 Task: Add Booch Craft Grapefruit Hibiscus Hard Kombucha to the cart.
Action: Mouse moved to (1134, 374)
Screenshot: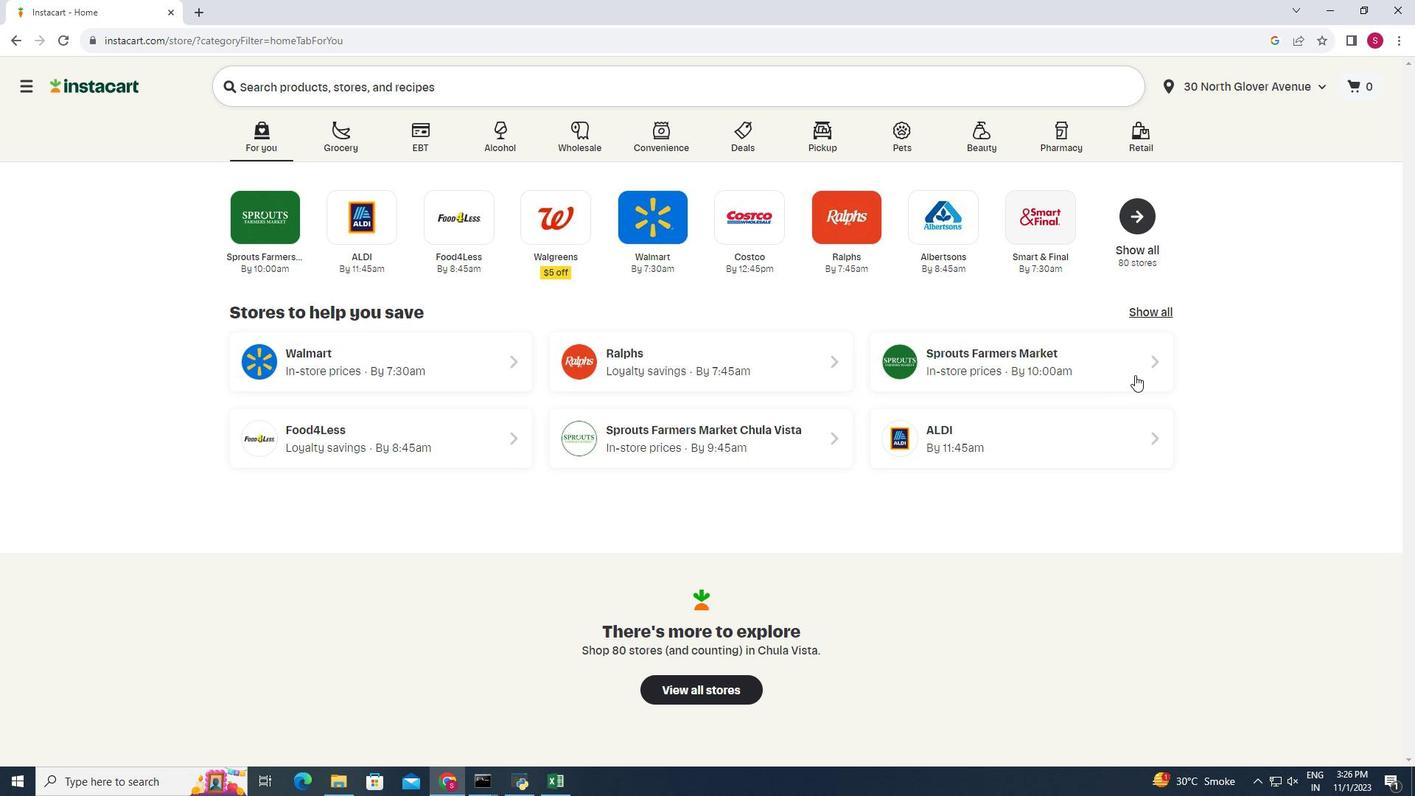 
Action: Mouse pressed left at (1134, 374)
Screenshot: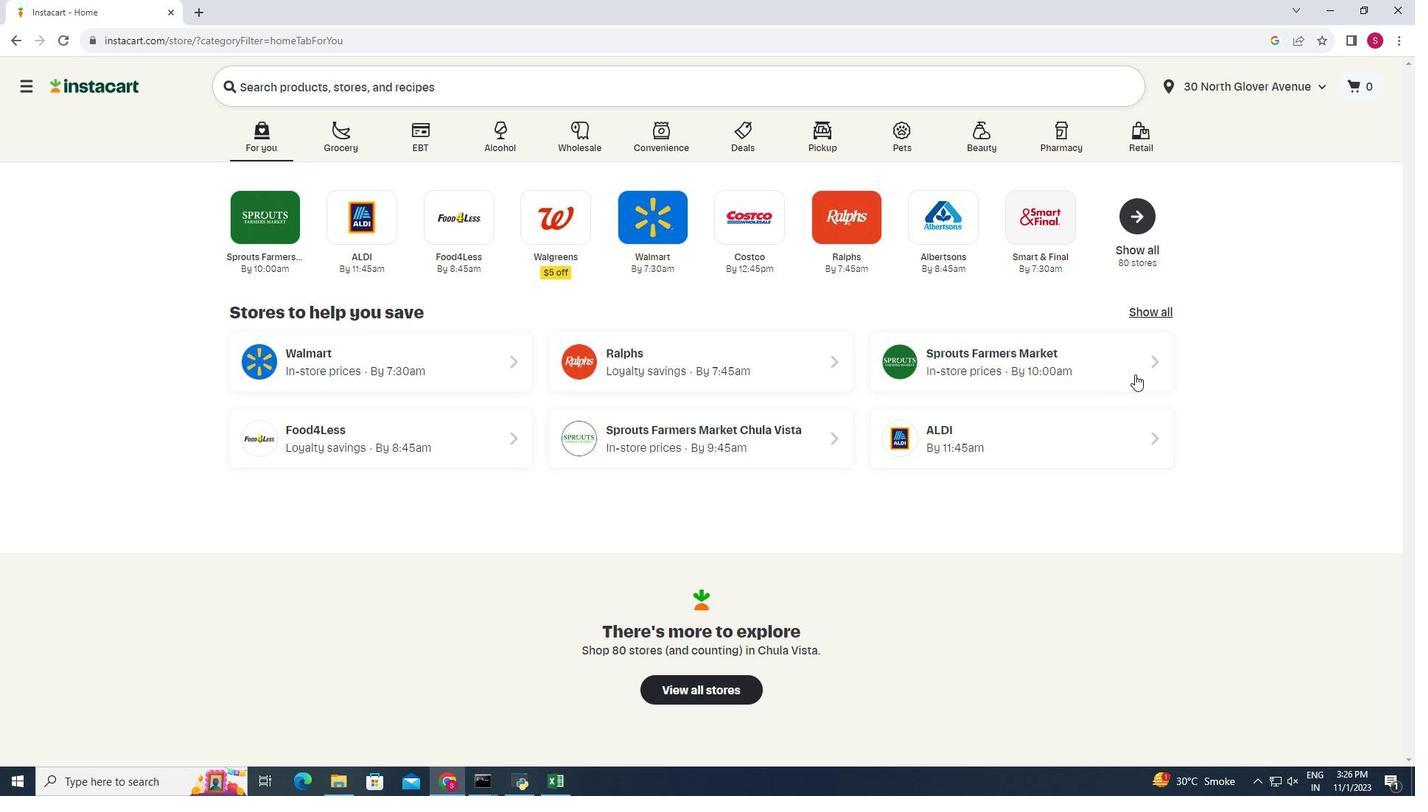 
Action: Mouse moved to (87, 734)
Screenshot: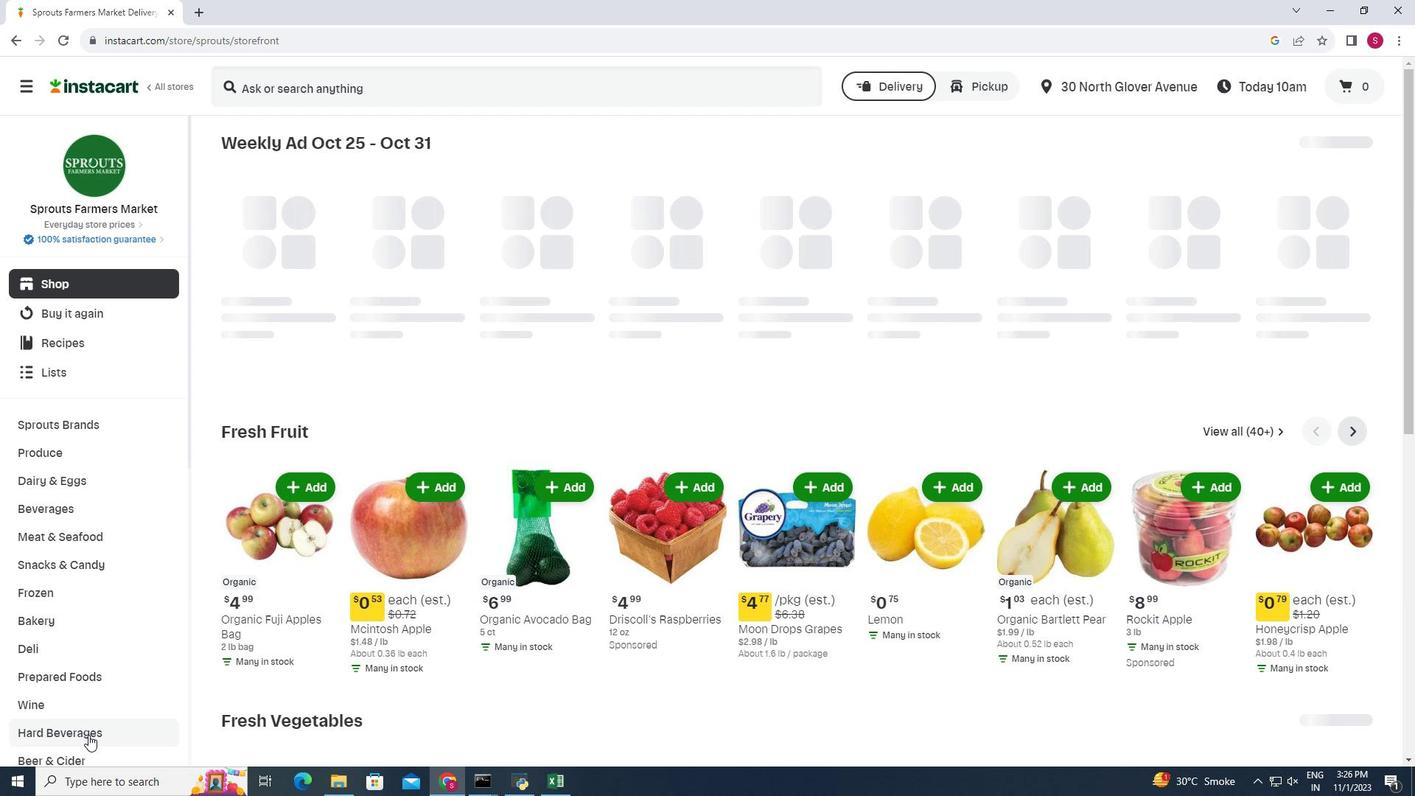 
Action: Mouse pressed left at (87, 734)
Screenshot: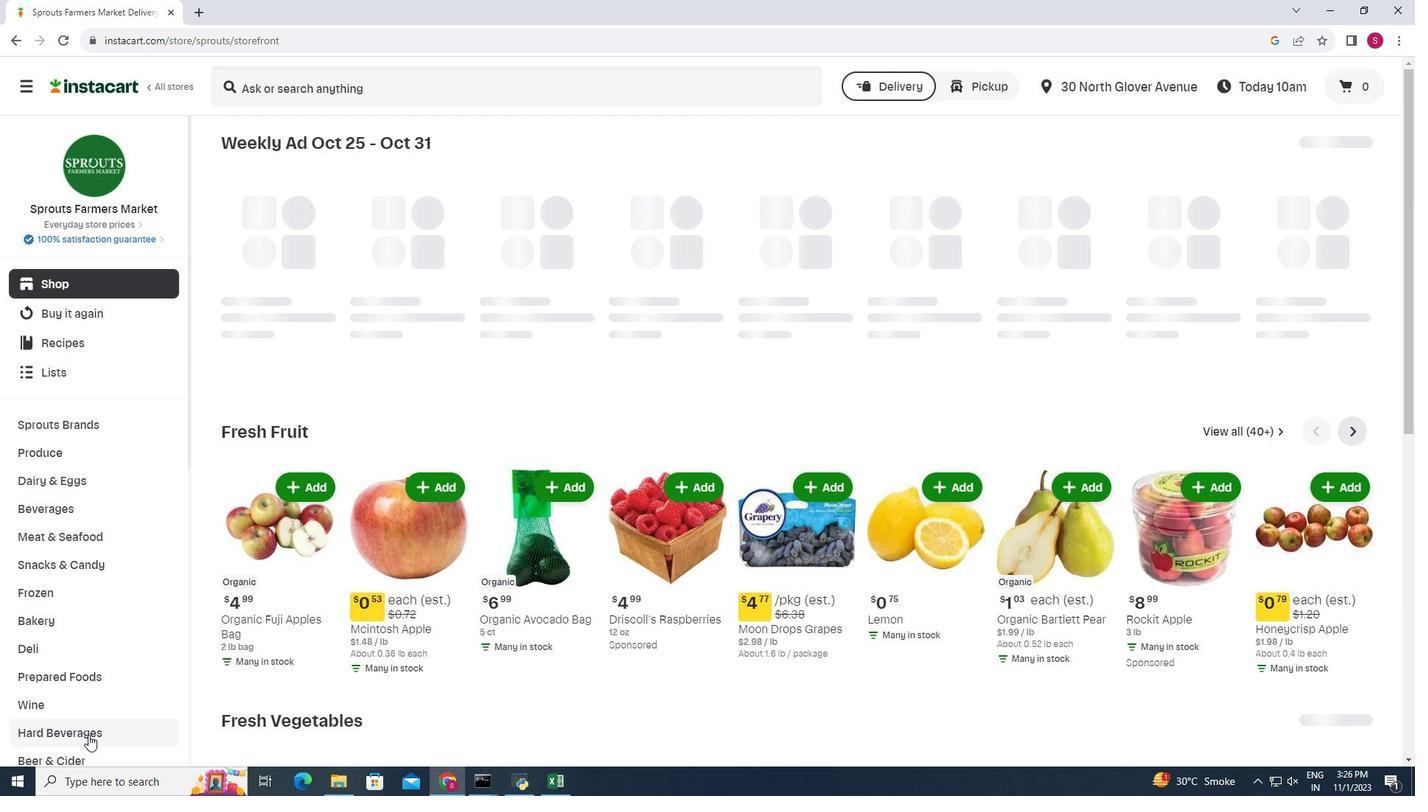 
Action: Mouse moved to (522, 186)
Screenshot: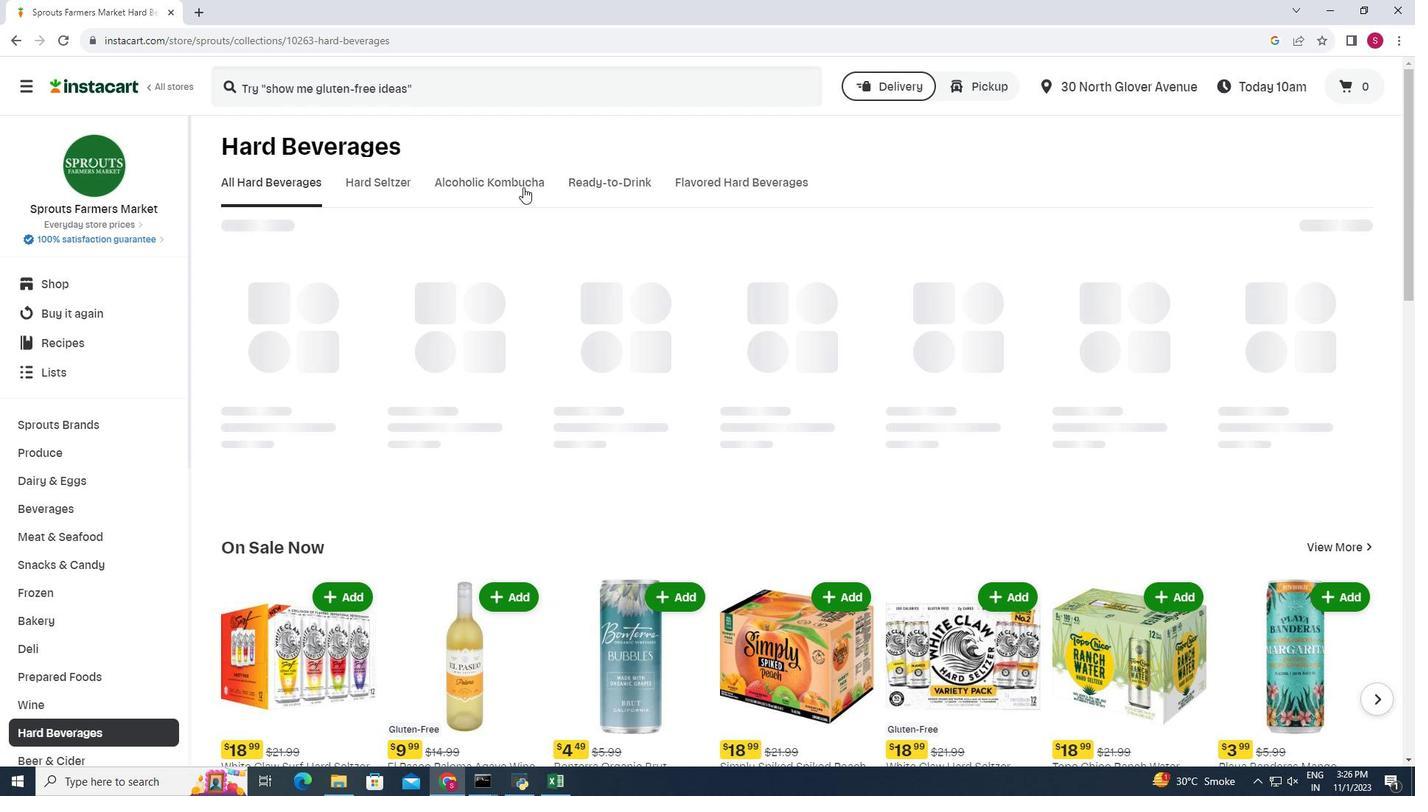 
Action: Mouse pressed left at (522, 186)
Screenshot: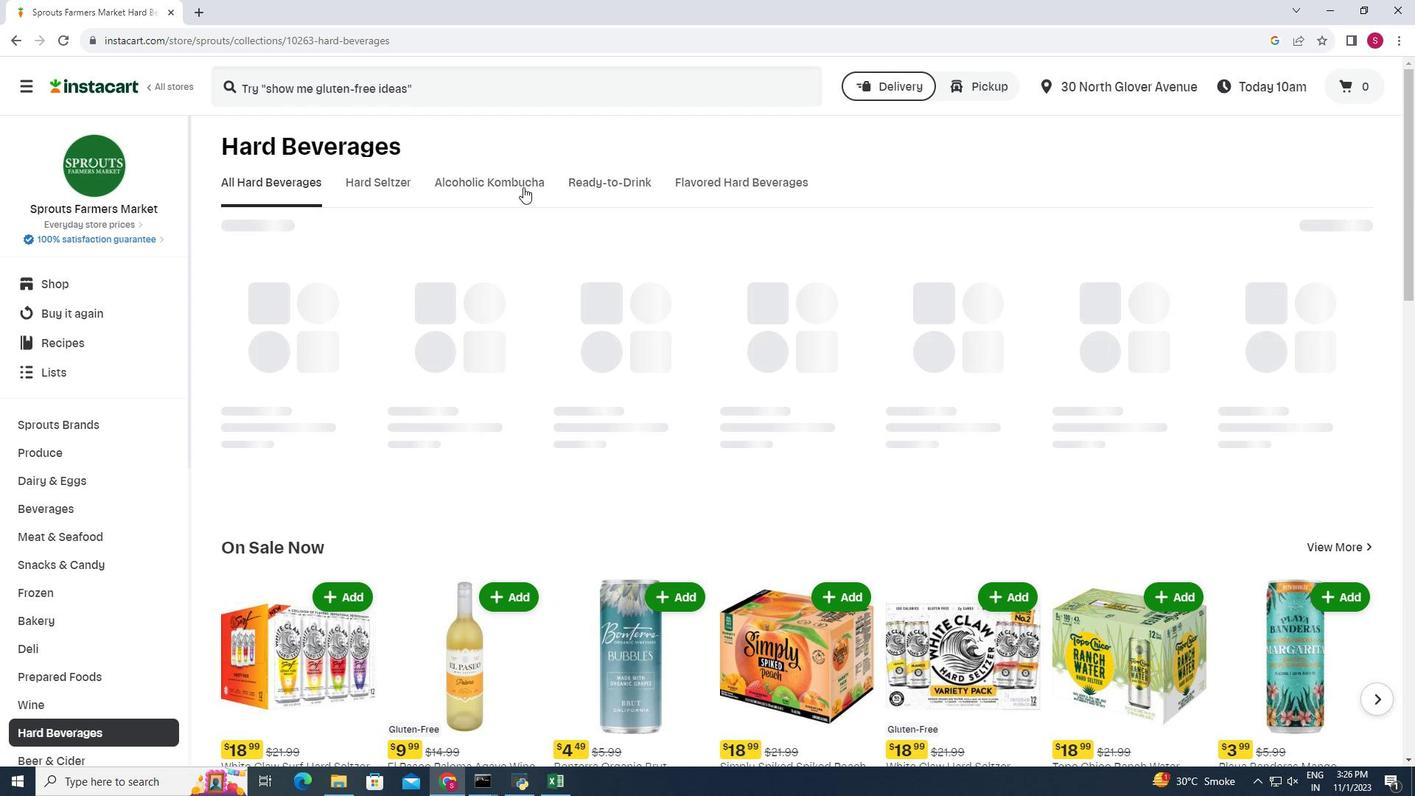 
Action: Mouse moved to (433, 298)
Screenshot: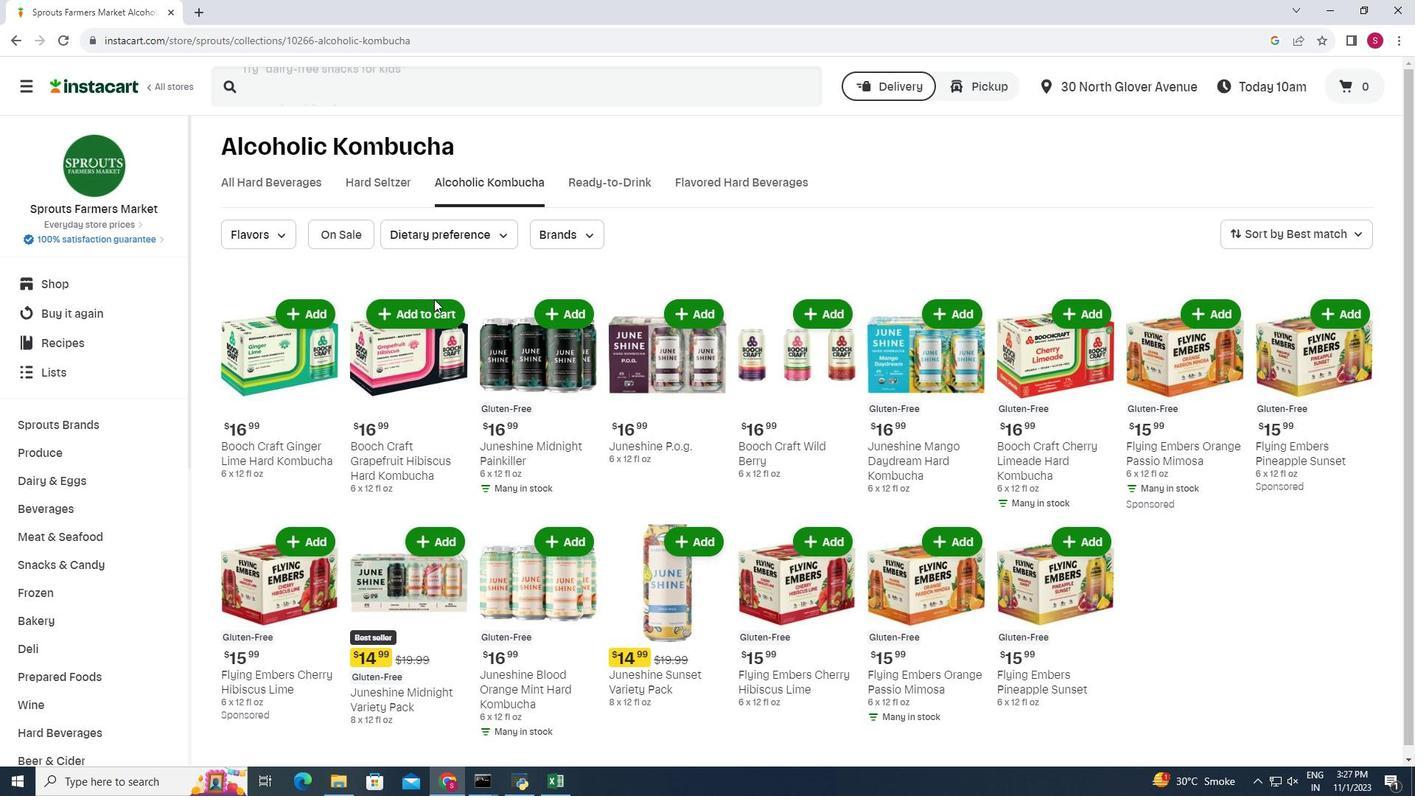 
Action: Mouse pressed left at (433, 298)
Screenshot: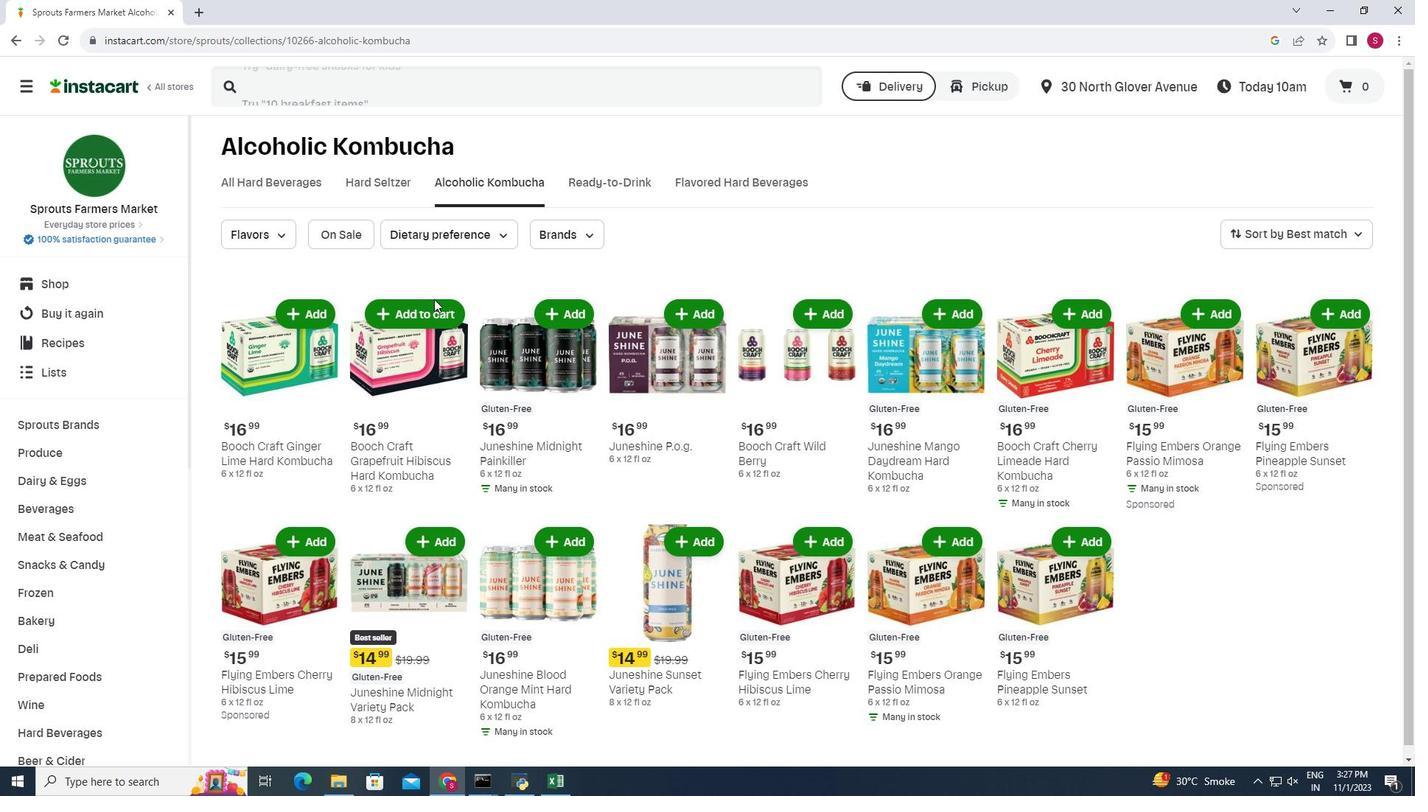 
Action: Mouse moved to (412, 328)
Screenshot: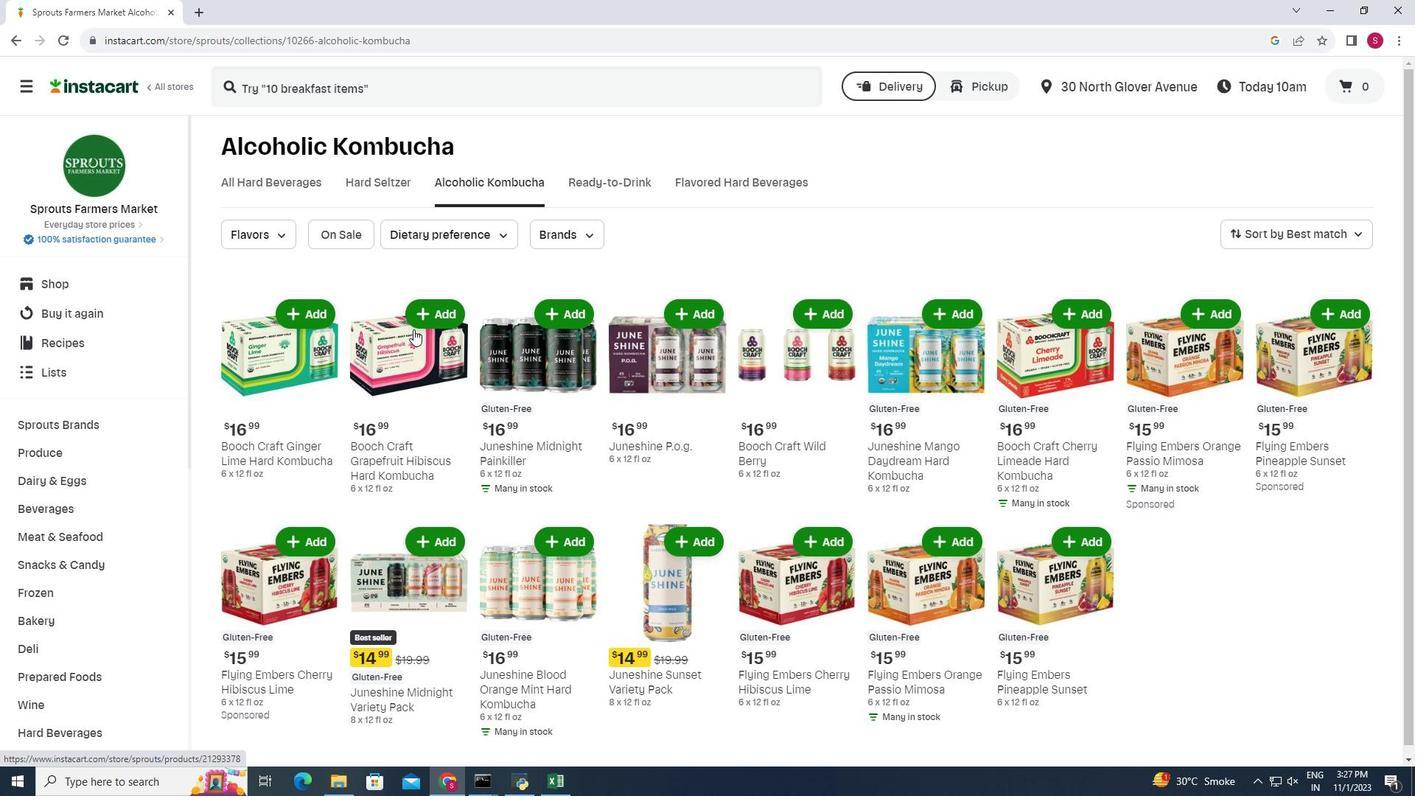 
Action: Mouse pressed left at (412, 328)
Screenshot: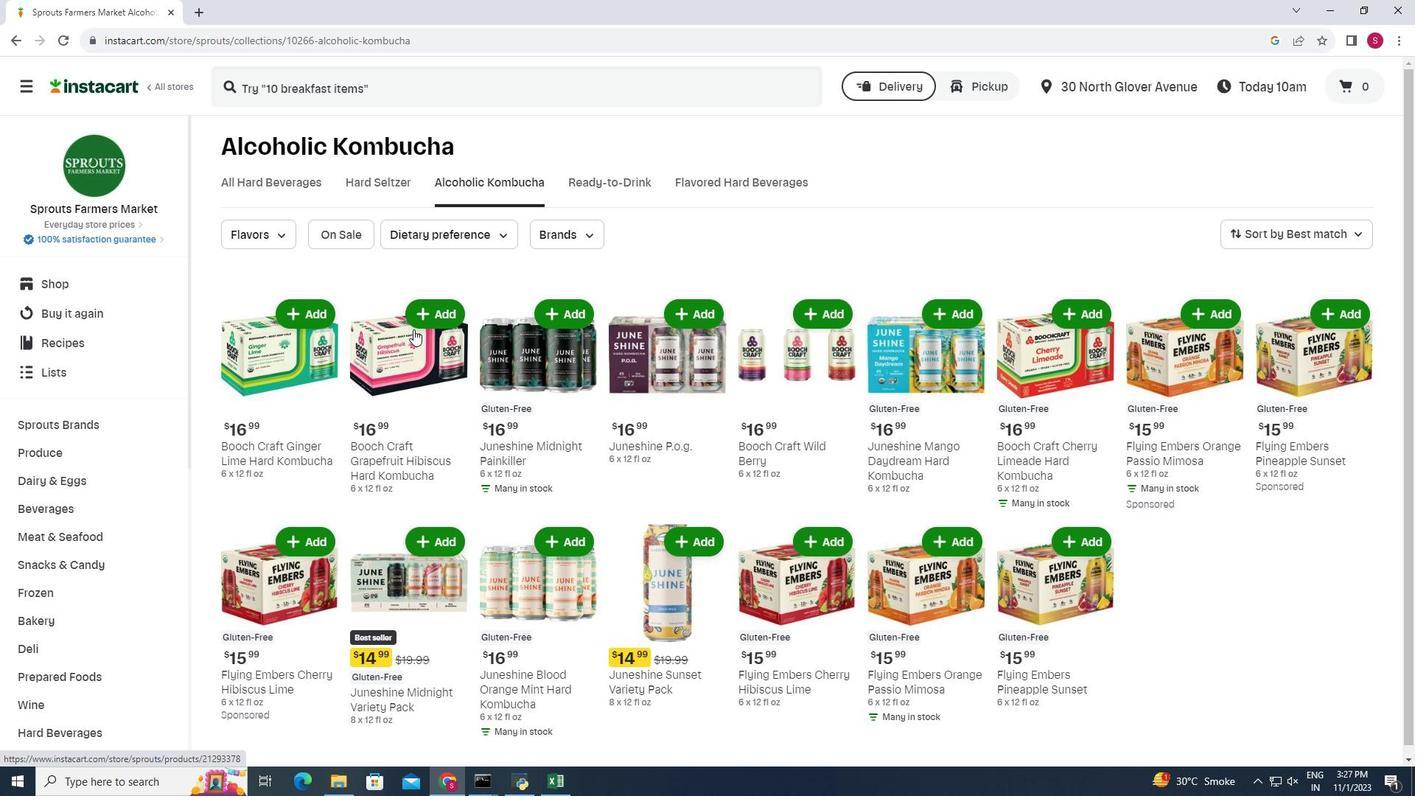 
Action: Mouse moved to (423, 312)
Screenshot: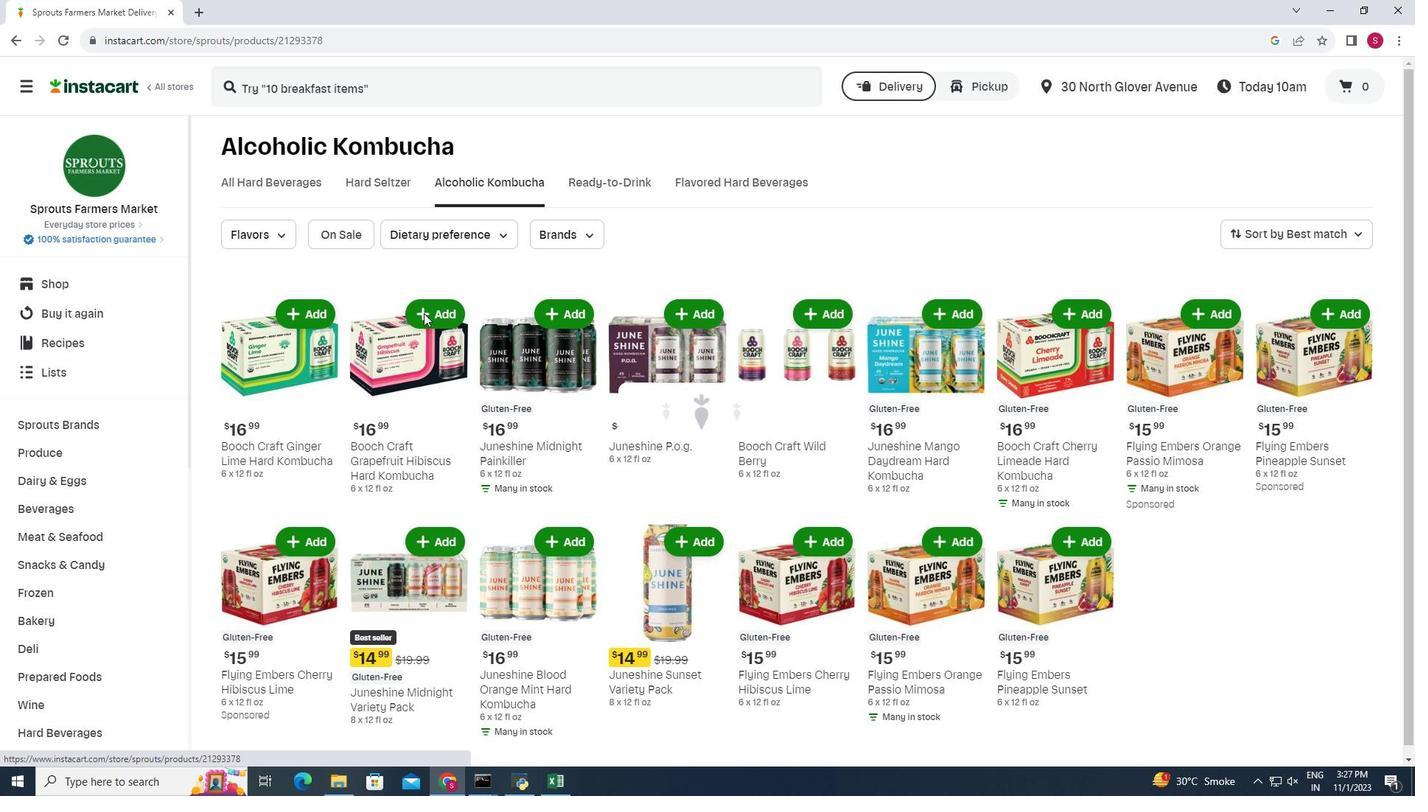 
Action: Mouse pressed left at (423, 312)
Screenshot: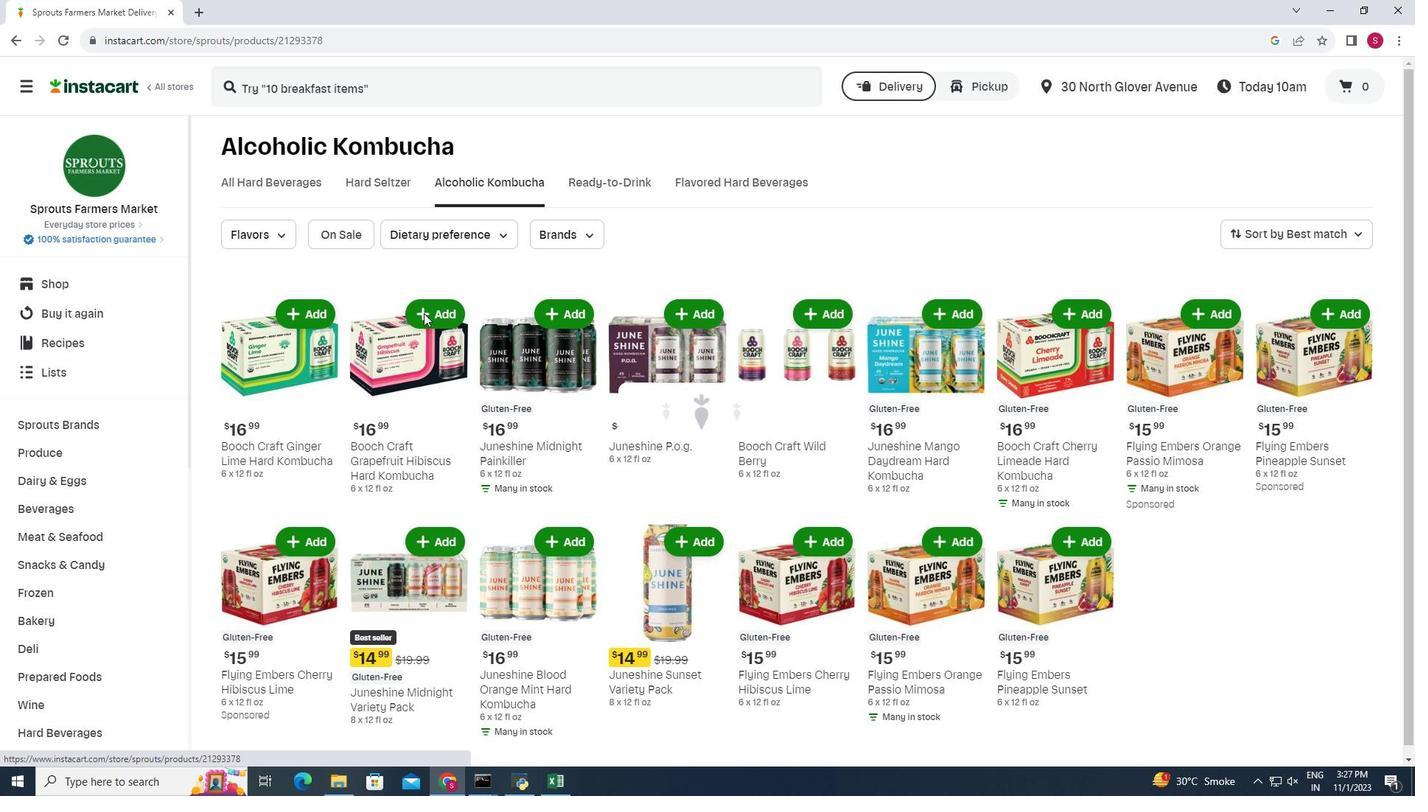 
Action: Mouse moved to (936, 303)
Screenshot: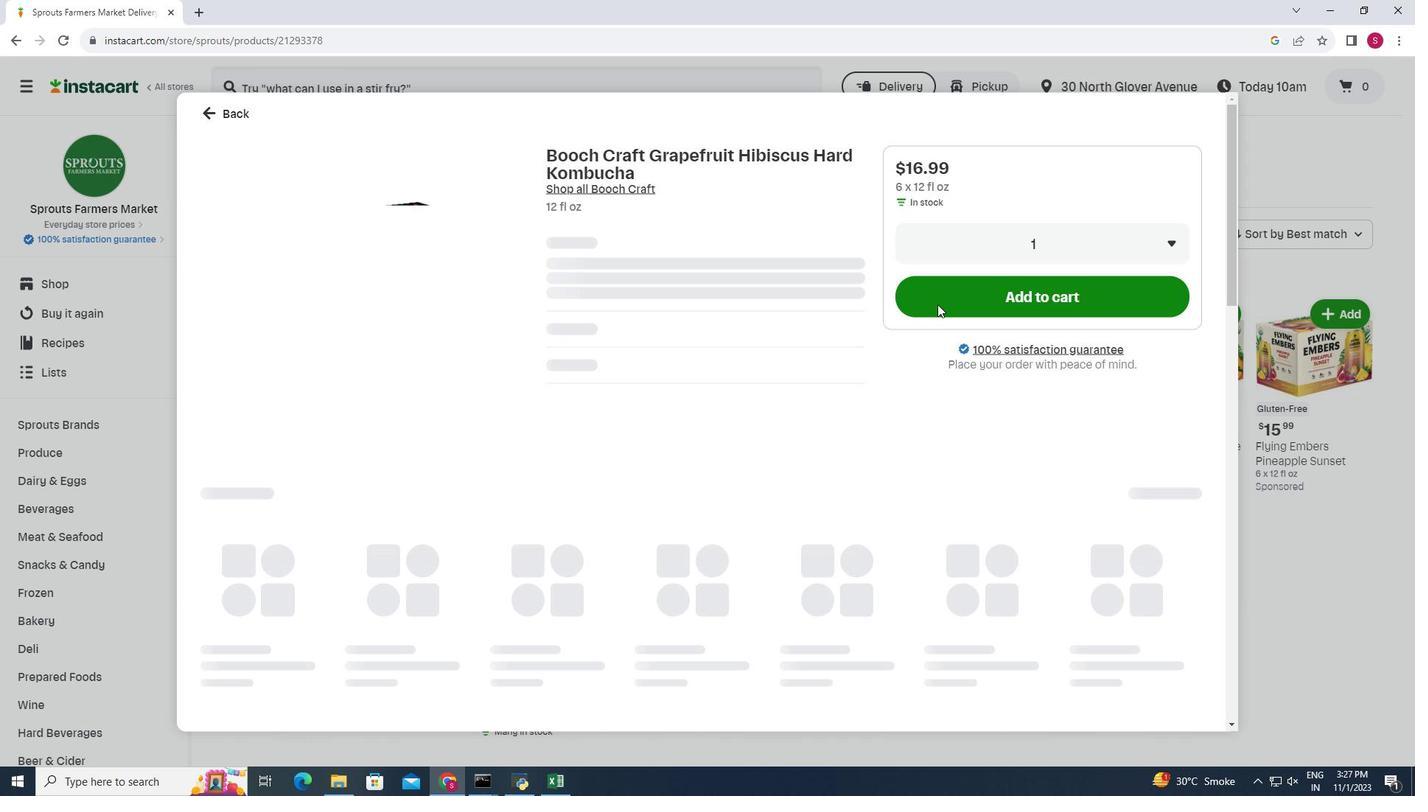 
Action: Mouse pressed left at (936, 303)
Screenshot: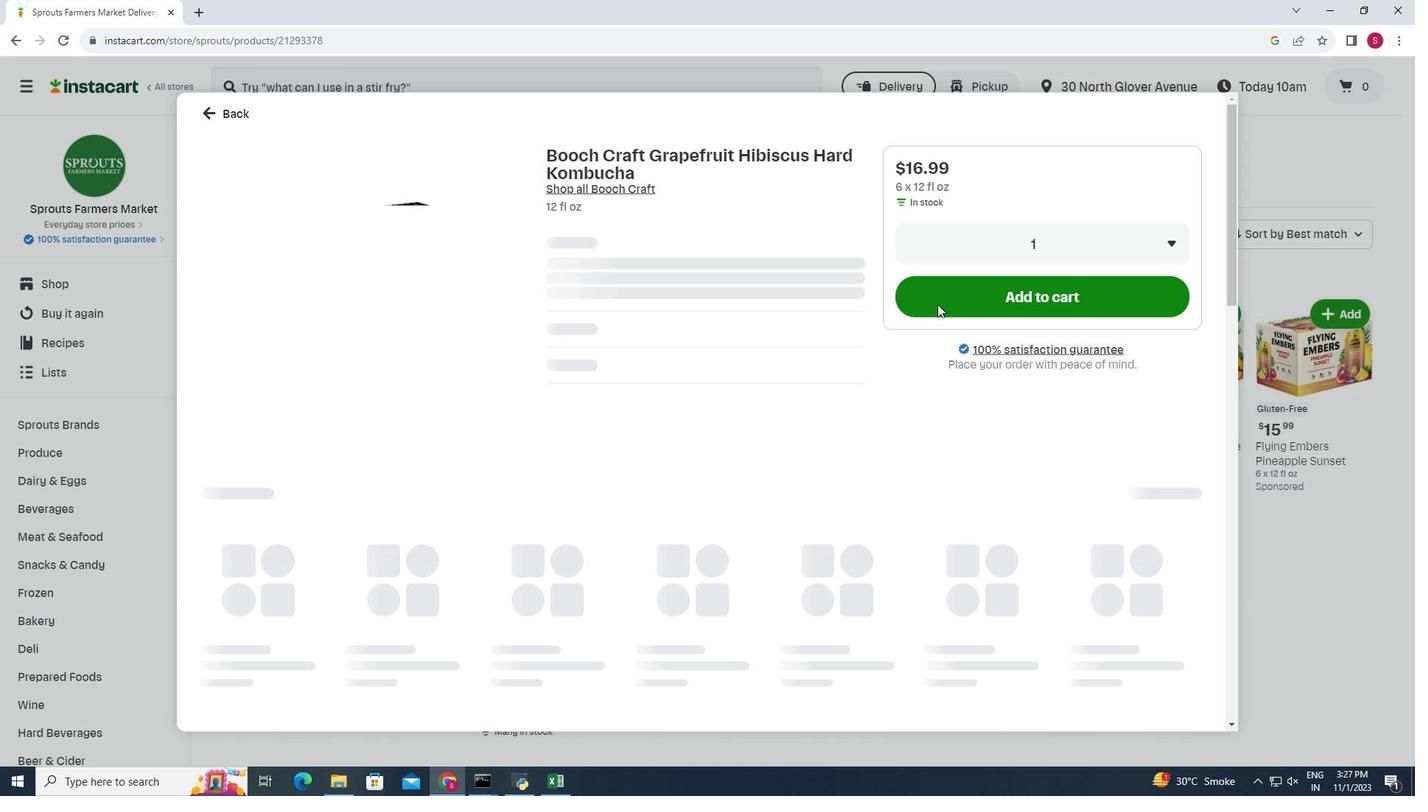 
Action: Mouse moved to (896, 297)
Screenshot: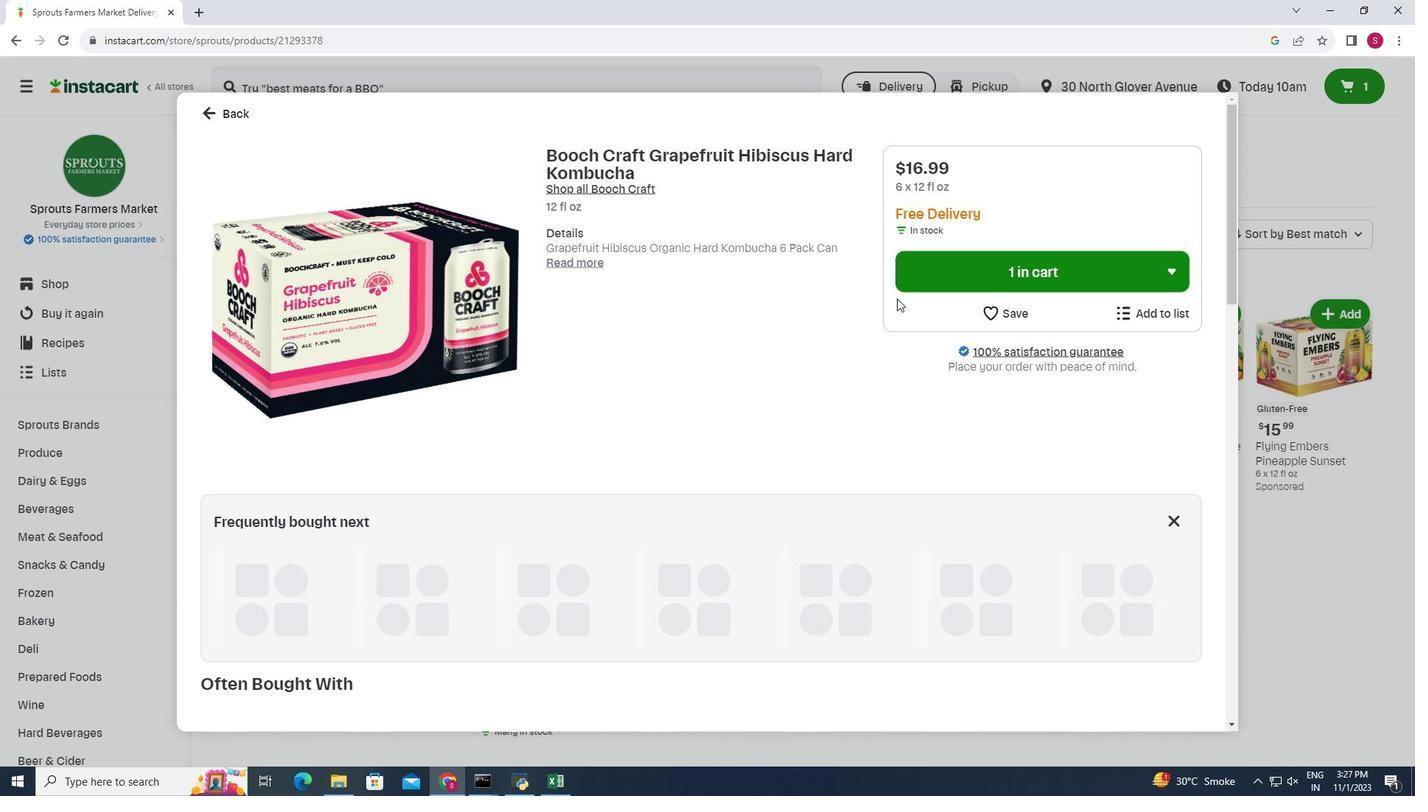
